 Task: Create a due date automation trigger when advanced on, 2 working days before a card is due add basic with the blue label at 11:00 AM.
Action: Mouse moved to (829, 244)
Screenshot: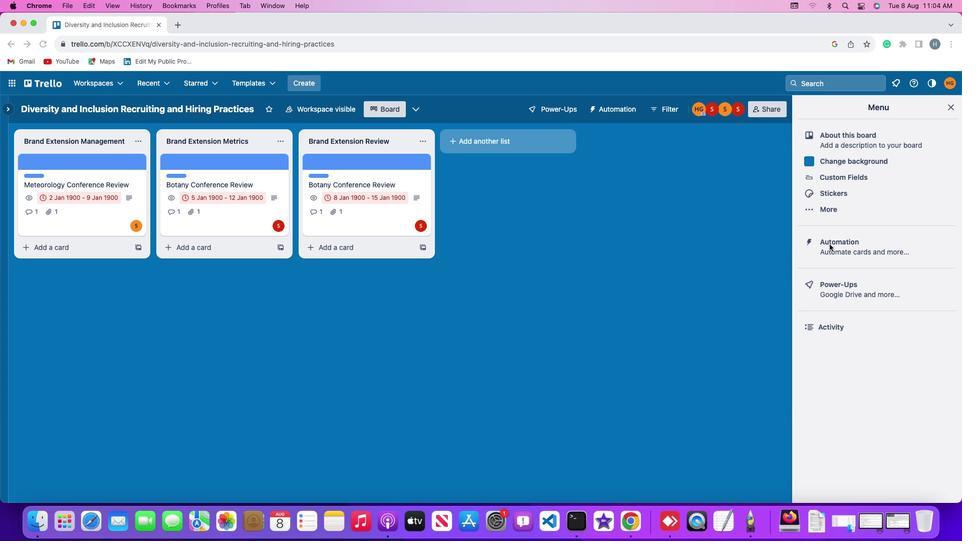
Action: Mouse pressed left at (829, 244)
Screenshot: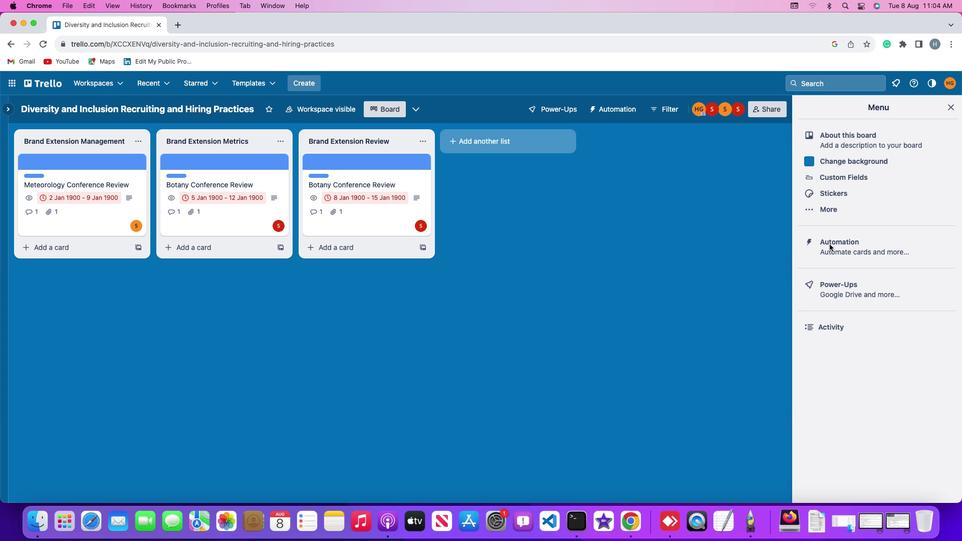 
Action: Mouse pressed left at (829, 244)
Screenshot: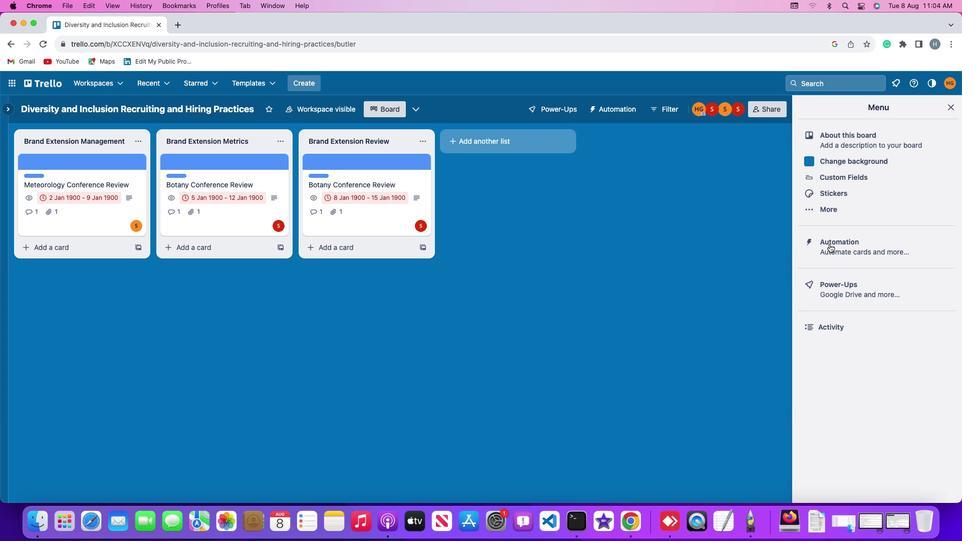 
Action: Mouse moved to (63, 235)
Screenshot: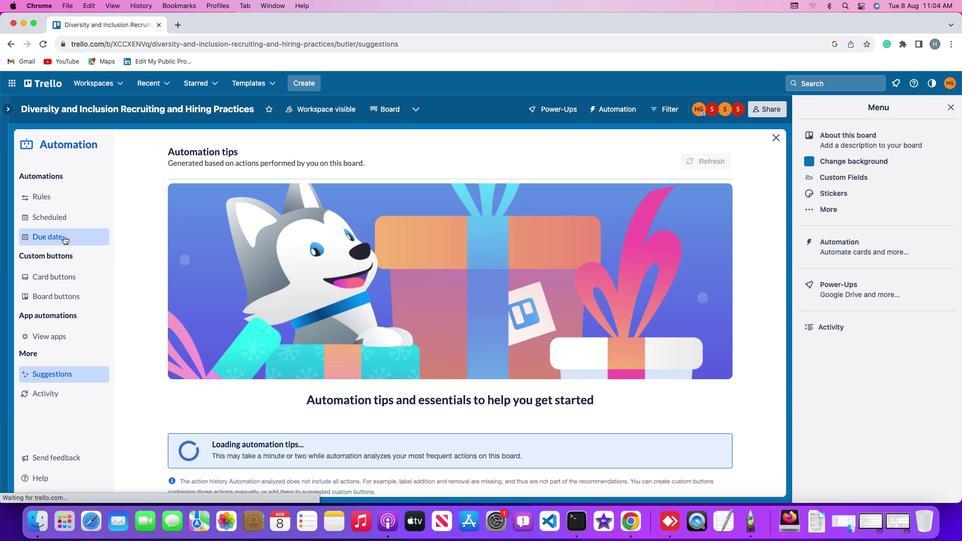 
Action: Mouse pressed left at (63, 235)
Screenshot: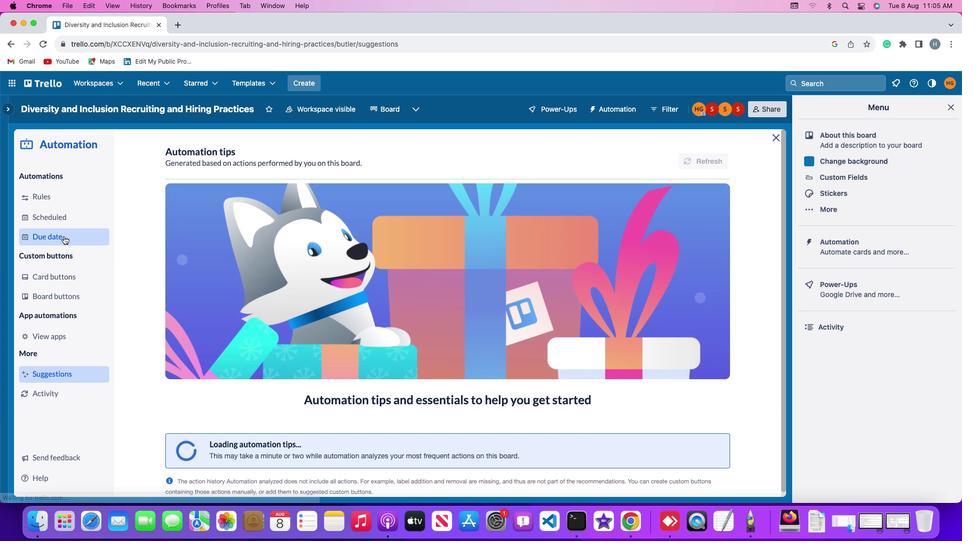 
Action: Mouse moved to (661, 152)
Screenshot: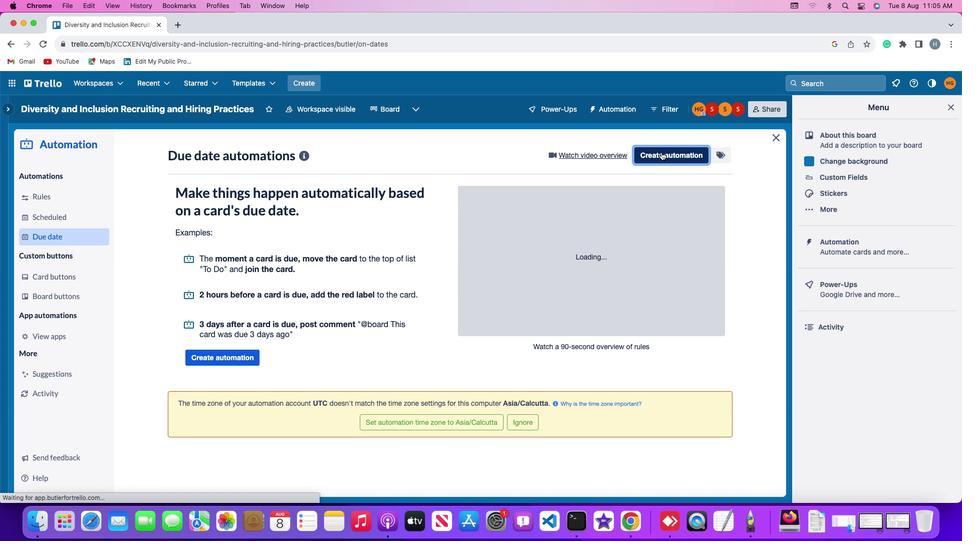 
Action: Mouse pressed left at (661, 152)
Screenshot: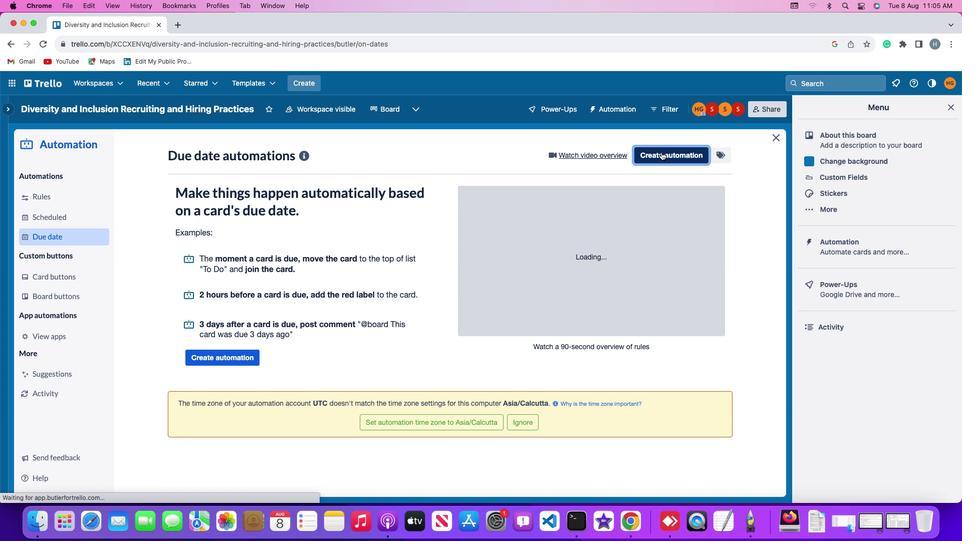 
Action: Mouse moved to (243, 248)
Screenshot: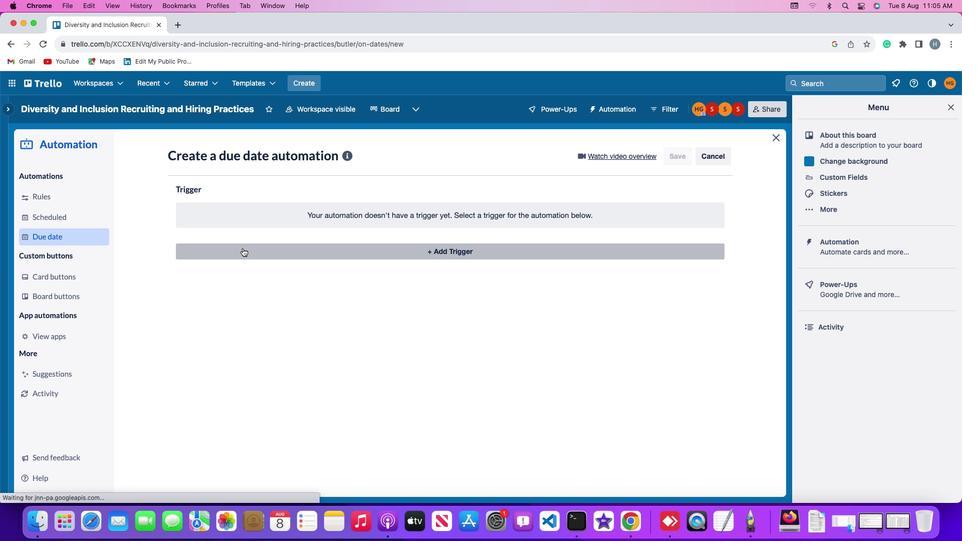 
Action: Mouse pressed left at (243, 248)
Screenshot: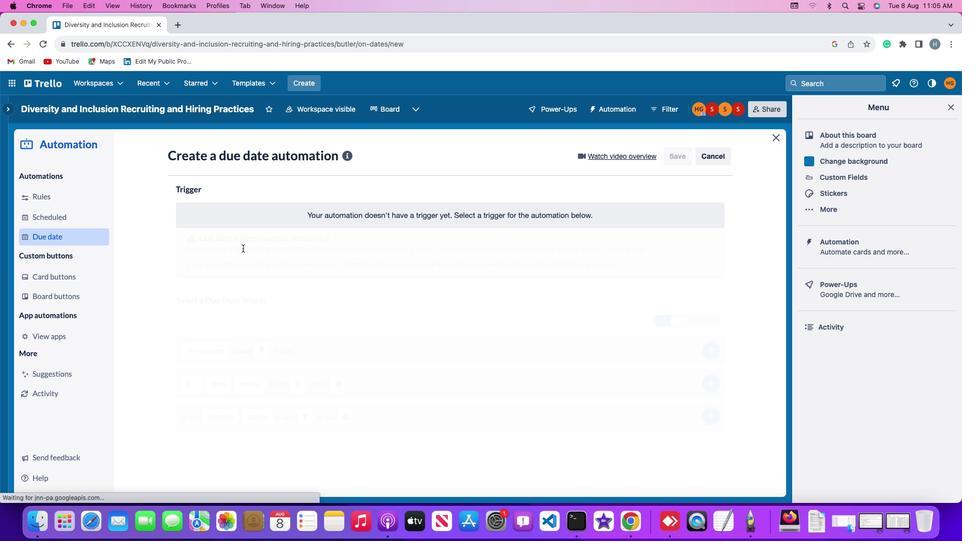
Action: Mouse moved to (194, 406)
Screenshot: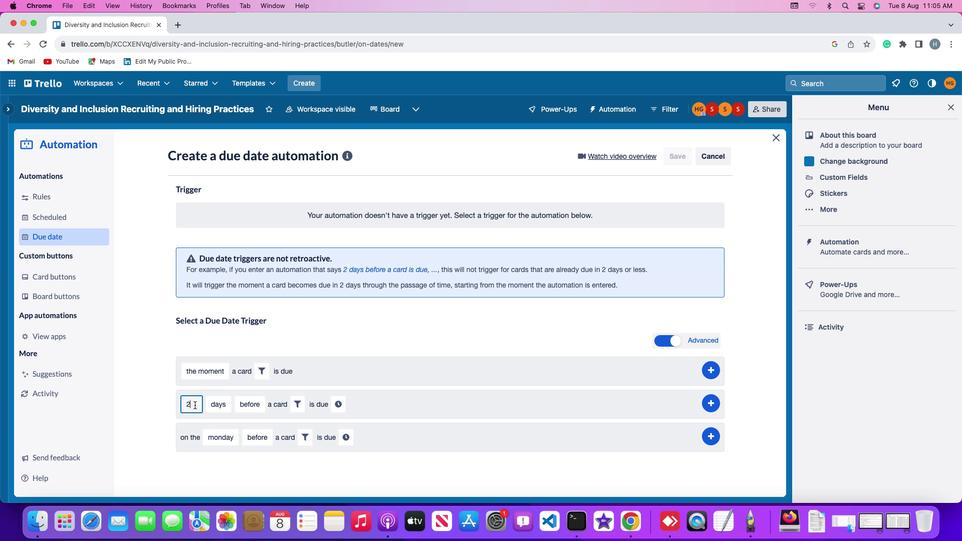 
Action: Mouse pressed left at (194, 406)
Screenshot: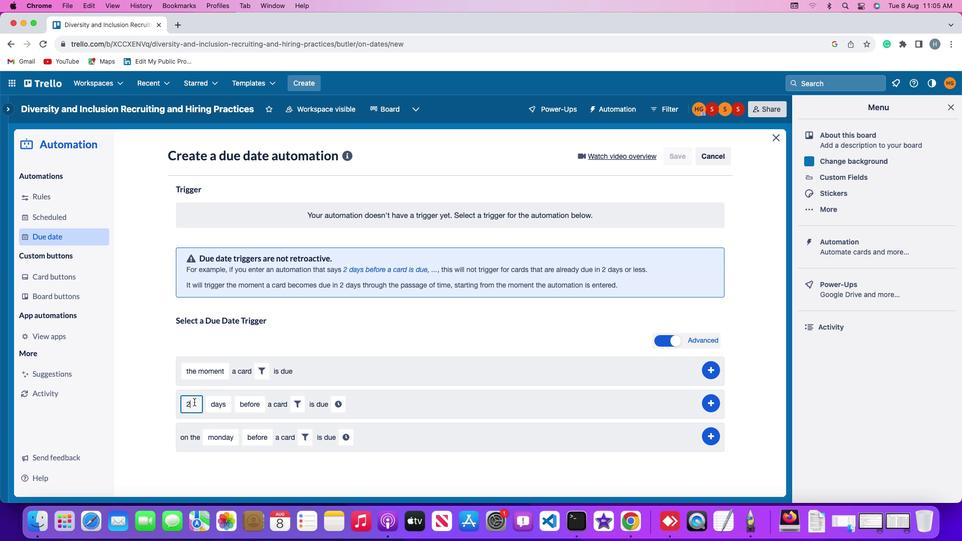 
Action: Mouse moved to (194, 402)
Screenshot: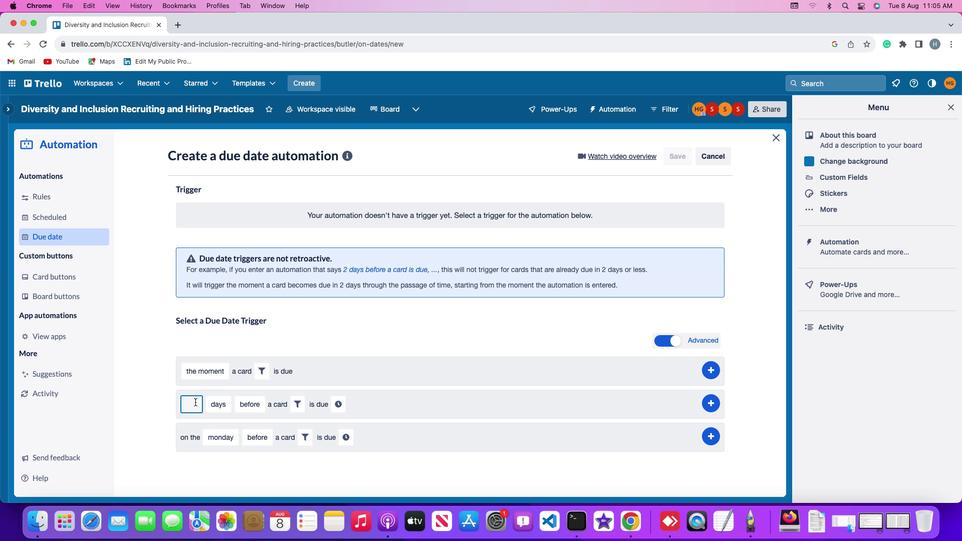 
Action: Key pressed Key.backspace
Screenshot: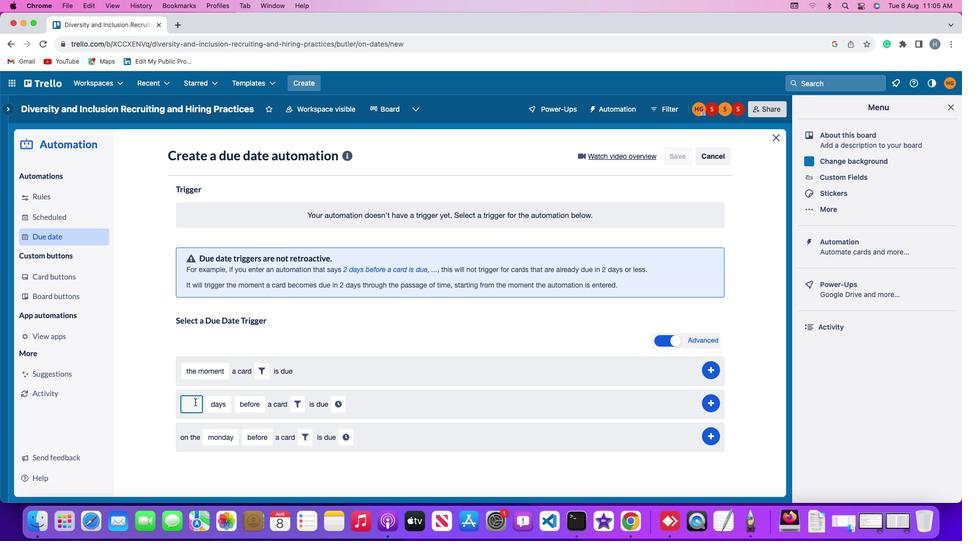 
Action: Mouse moved to (195, 402)
Screenshot: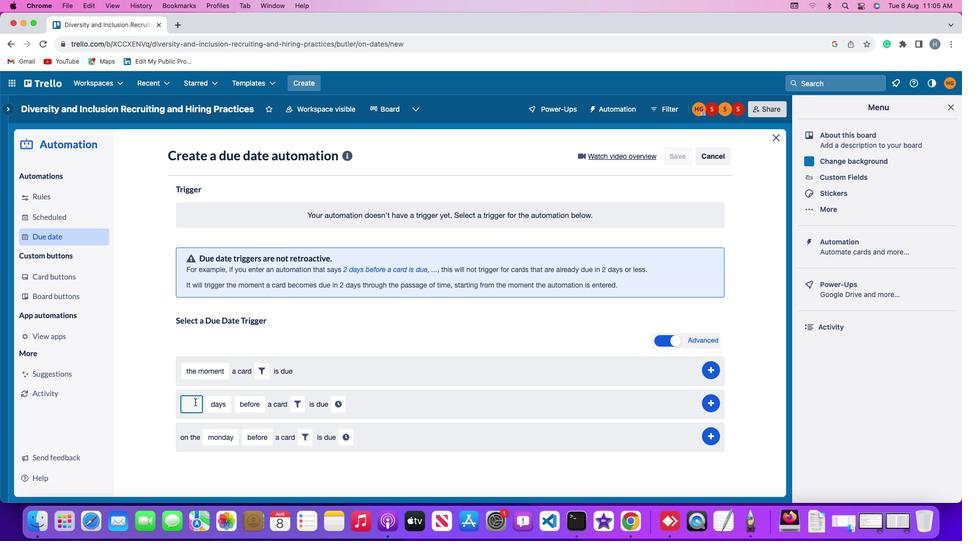 
Action: Key pressed '2'
Screenshot: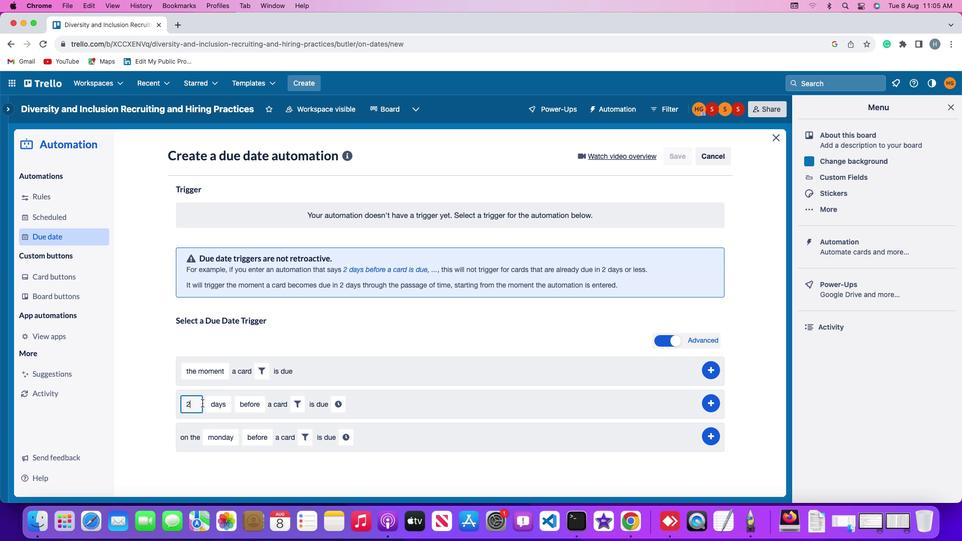 
Action: Mouse moved to (216, 403)
Screenshot: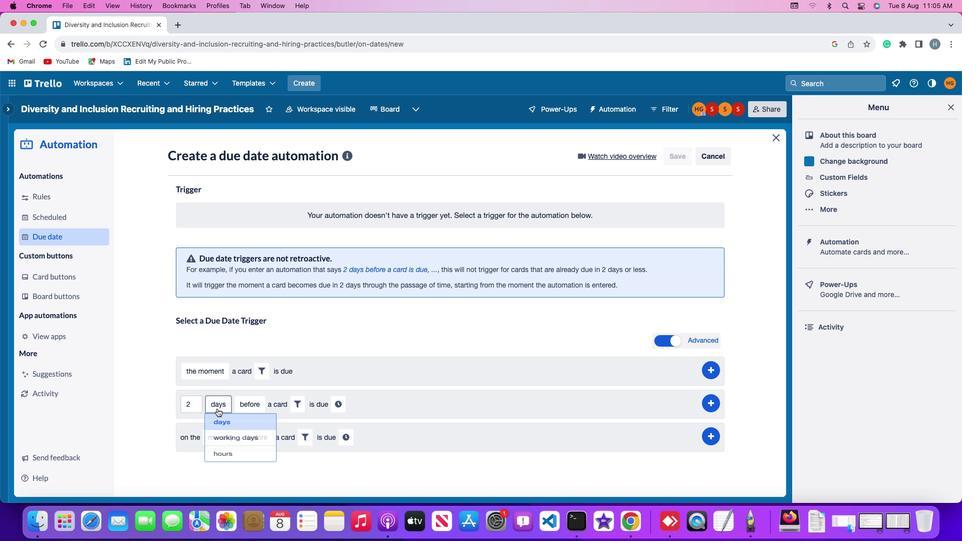 
Action: Mouse pressed left at (216, 403)
Screenshot: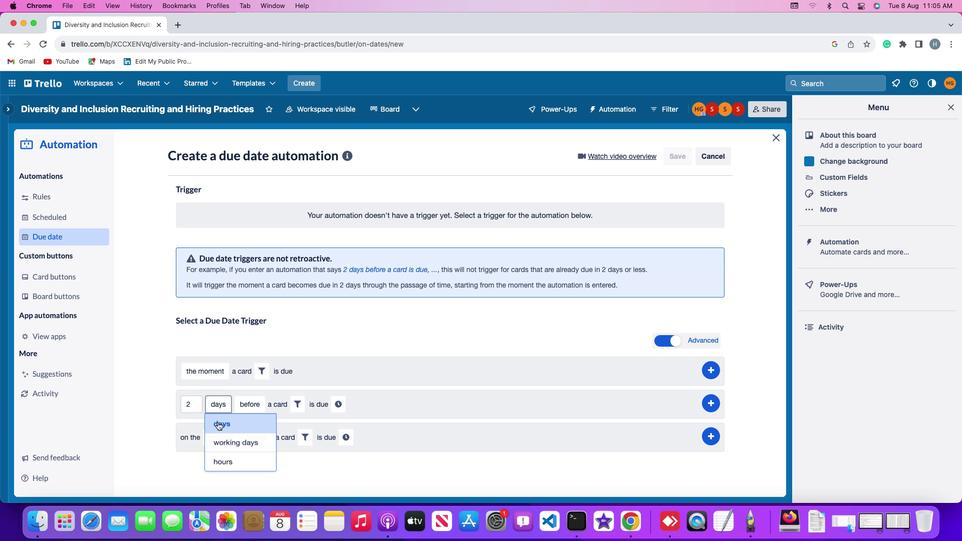 
Action: Mouse moved to (222, 439)
Screenshot: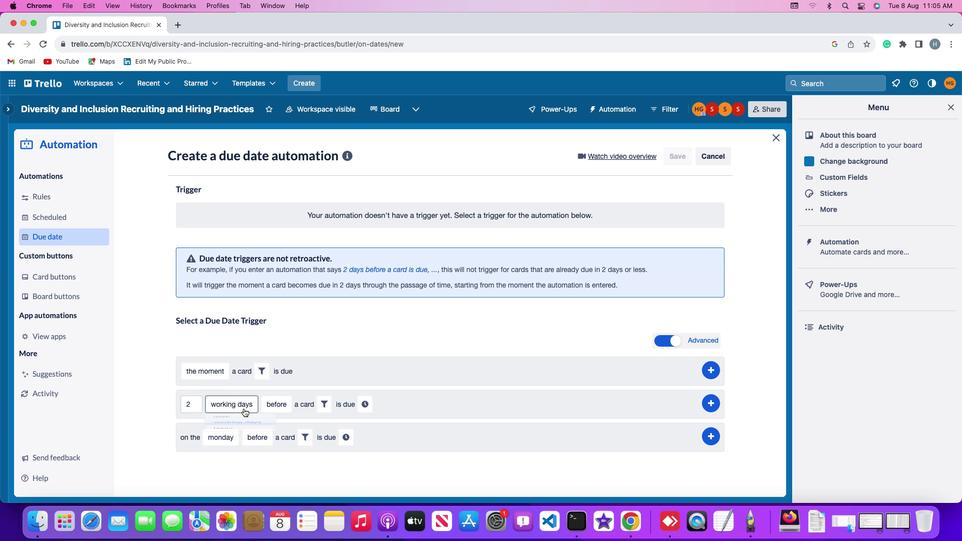 
Action: Mouse pressed left at (222, 439)
Screenshot: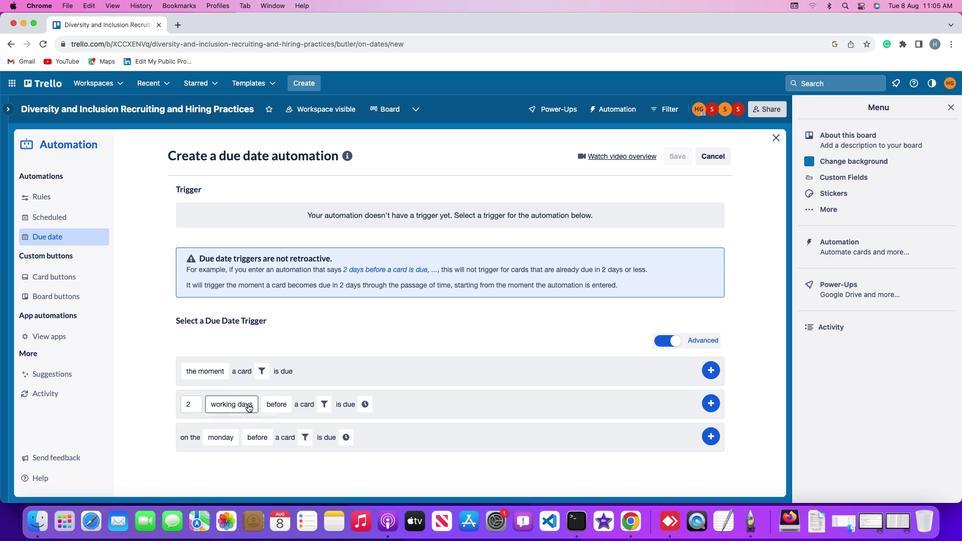 
Action: Mouse moved to (268, 402)
Screenshot: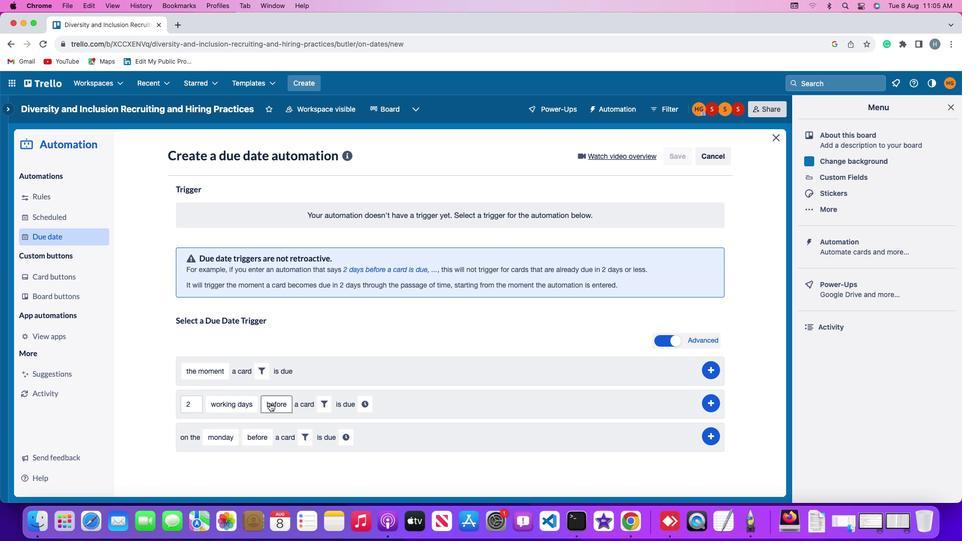 
Action: Mouse pressed left at (268, 402)
Screenshot: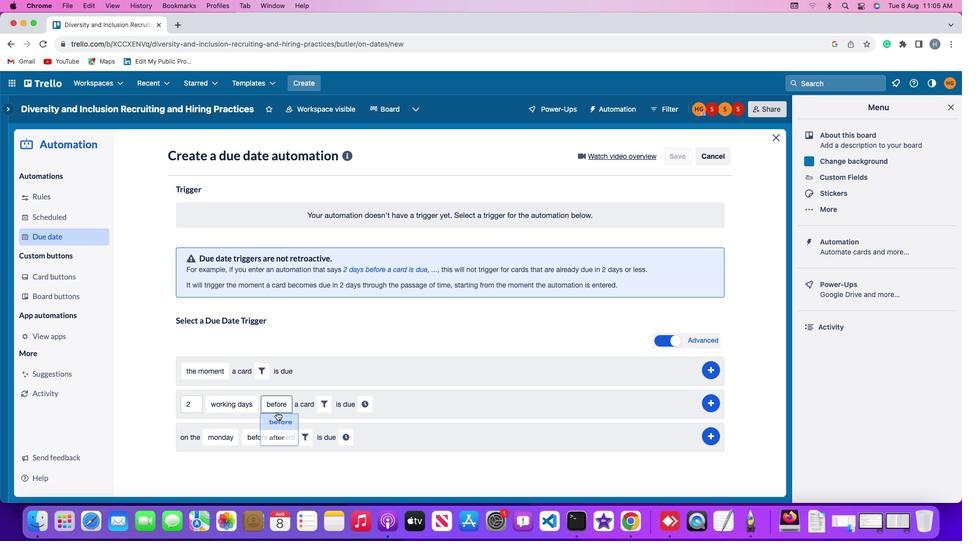 
Action: Mouse moved to (279, 422)
Screenshot: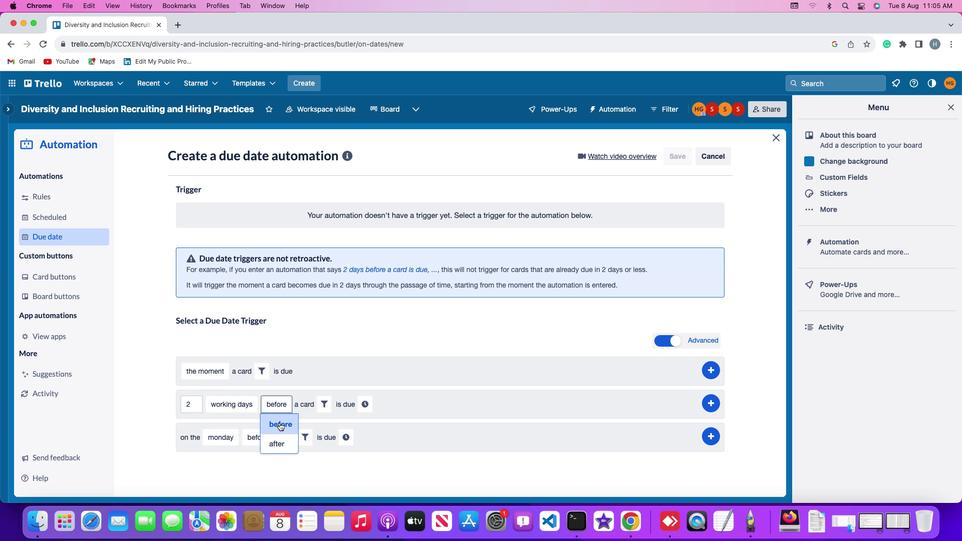 
Action: Mouse pressed left at (279, 422)
Screenshot: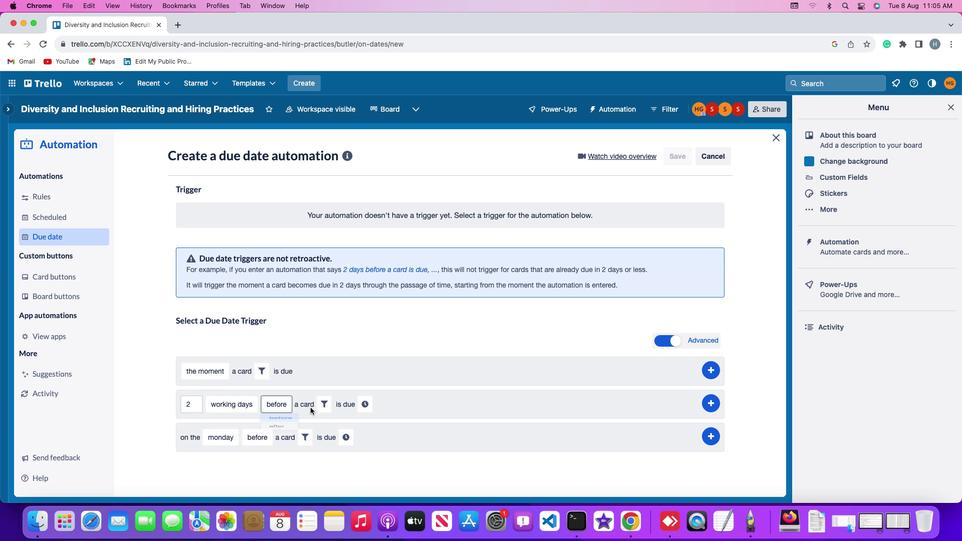 
Action: Mouse moved to (318, 404)
Screenshot: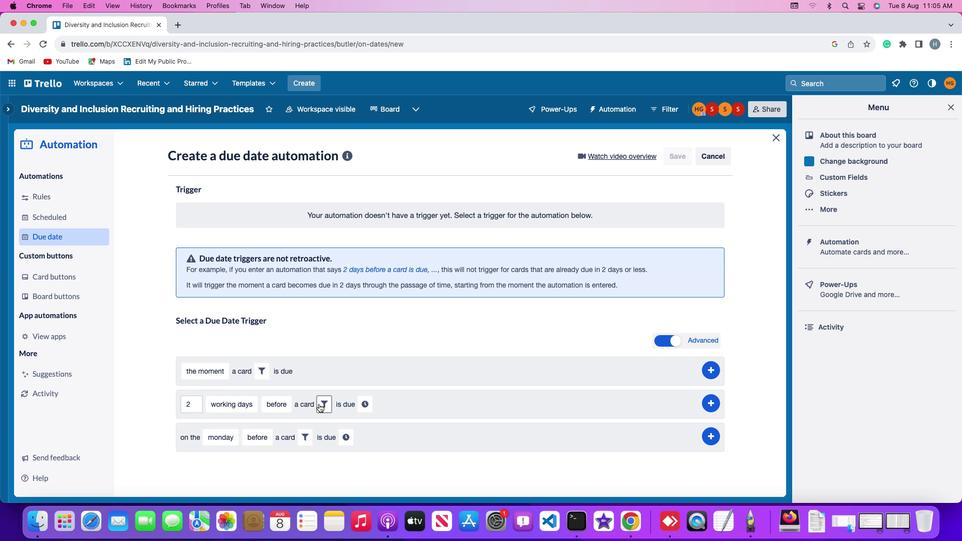 
Action: Mouse pressed left at (318, 404)
Screenshot: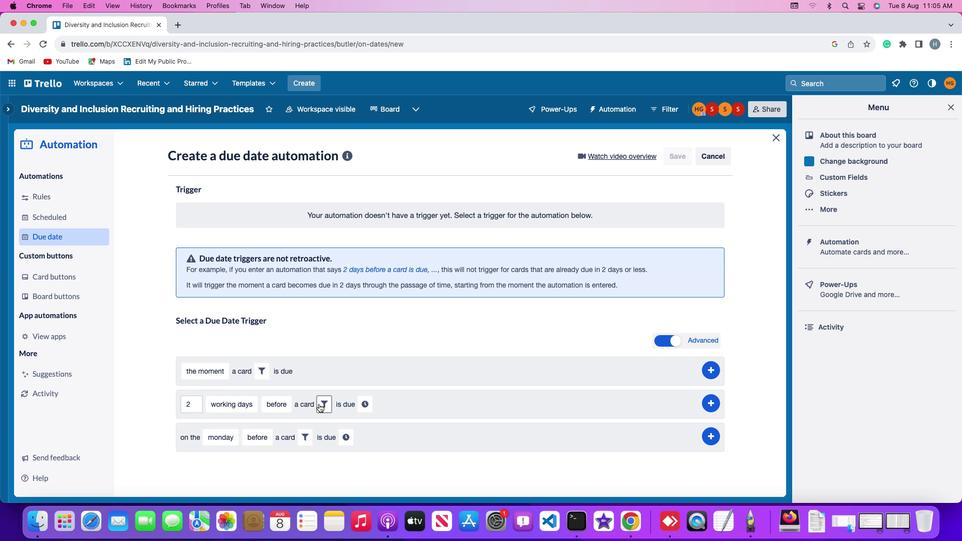 
Action: Mouse moved to (340, 436)
Screenshot: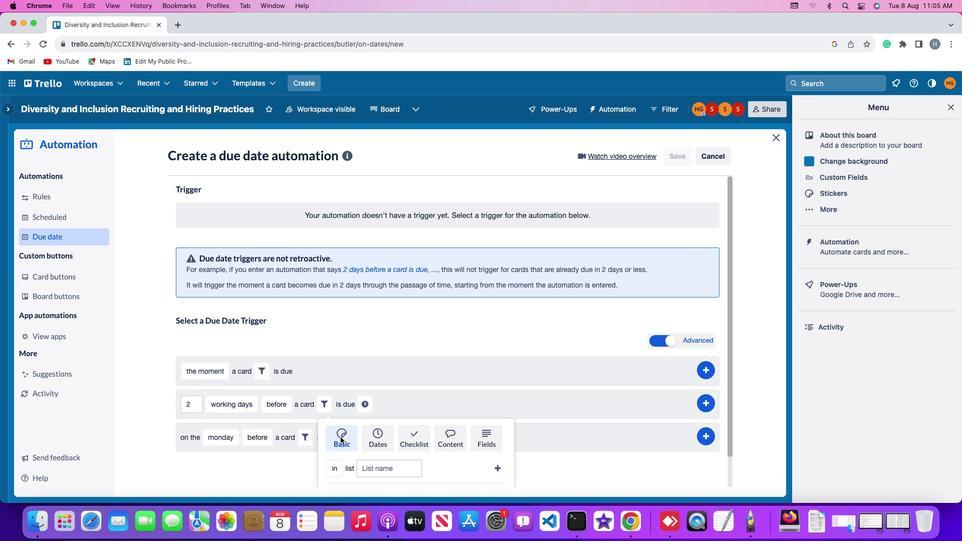 
Action: Mouse pressed left at (340, 436)
Screenshot: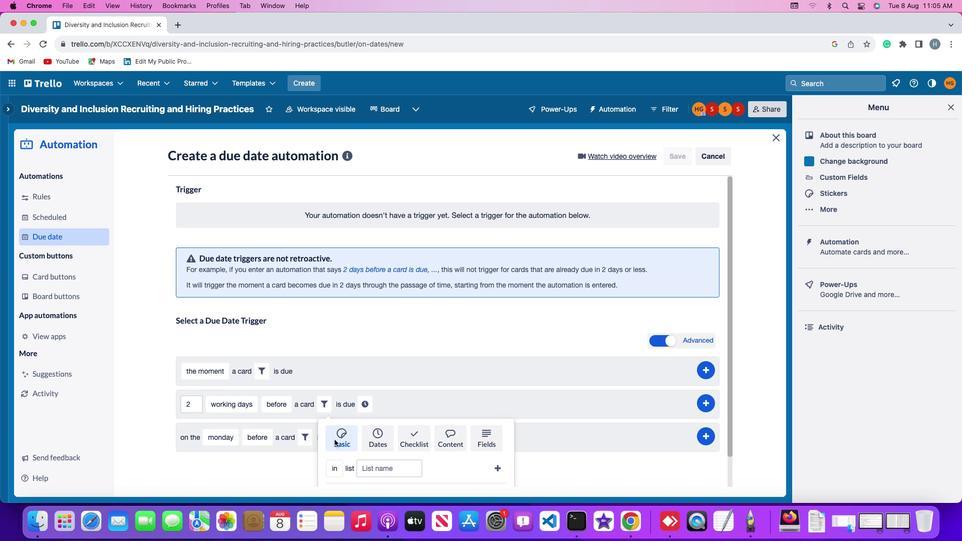 
Action: Mouse moved to (295, 457)
Screenshot: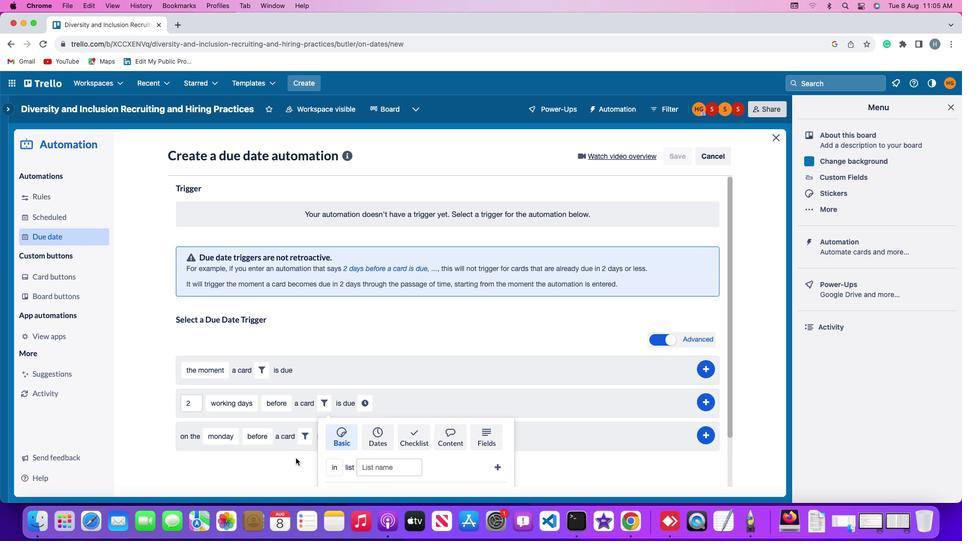 
Action: Mouse scrolled (295, 457) with delta (0, 0)
Screenshot: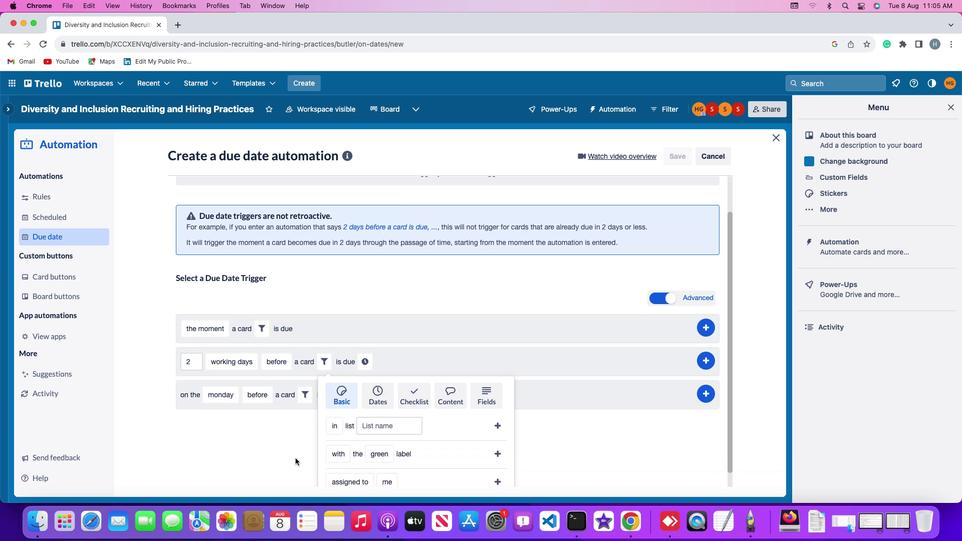 
Action: Mouse scrolled (295, 457) with delta (0, 0)
Screenshot: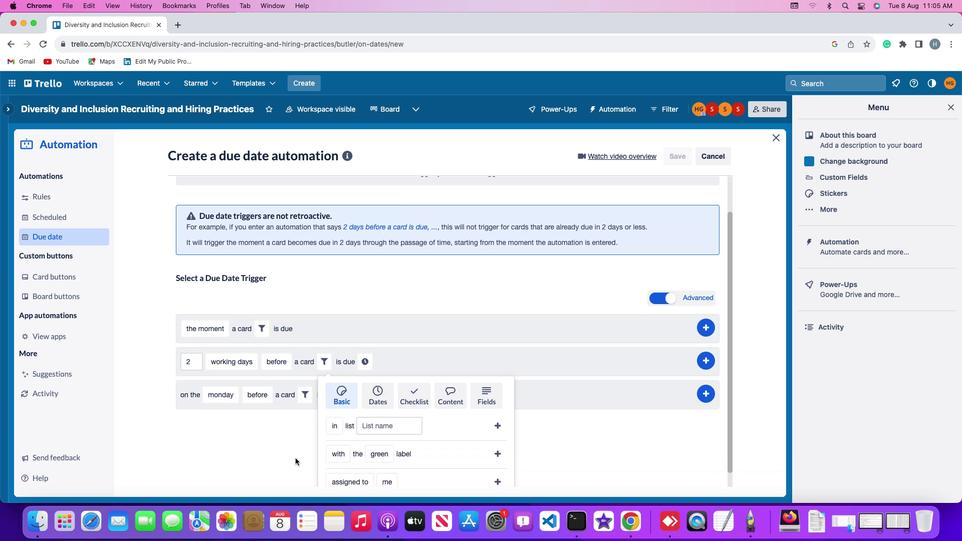 
Action: Mouse scrolled (295, 457) with delta (0, -1)
Screenshot: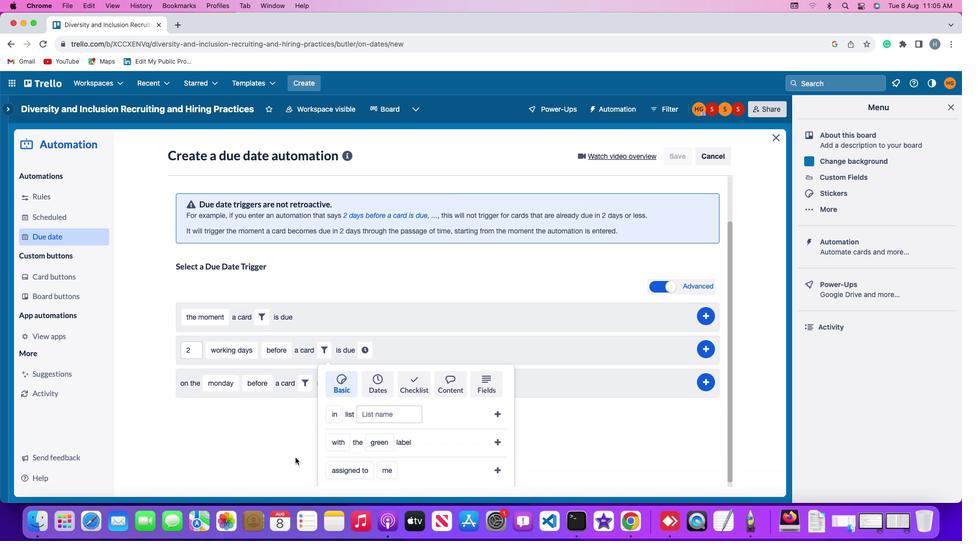 
Action: Mouse scrolled (295, 457) with delta (0, -2)
Screenshot: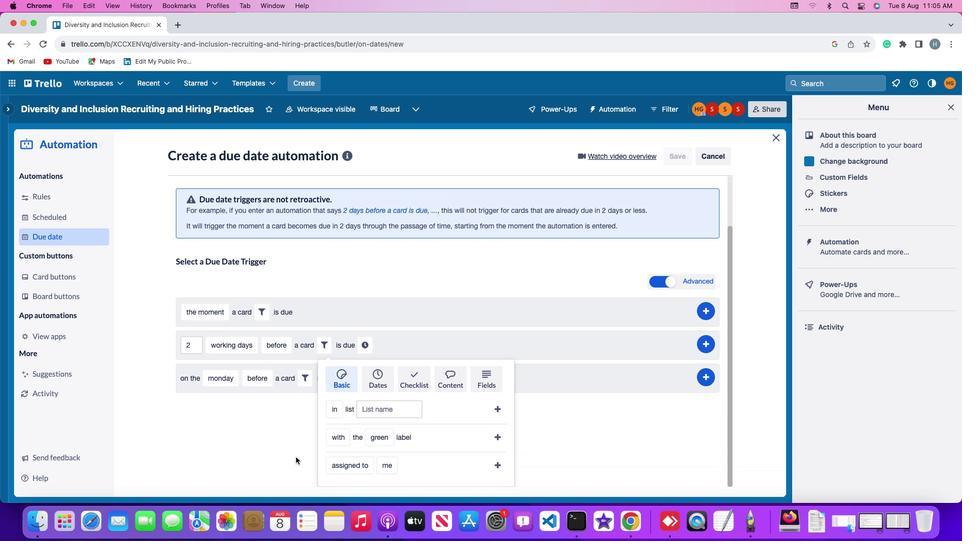 
Action: Mouse scrolled (295, 457) with delta (0, -2)
Screenshot: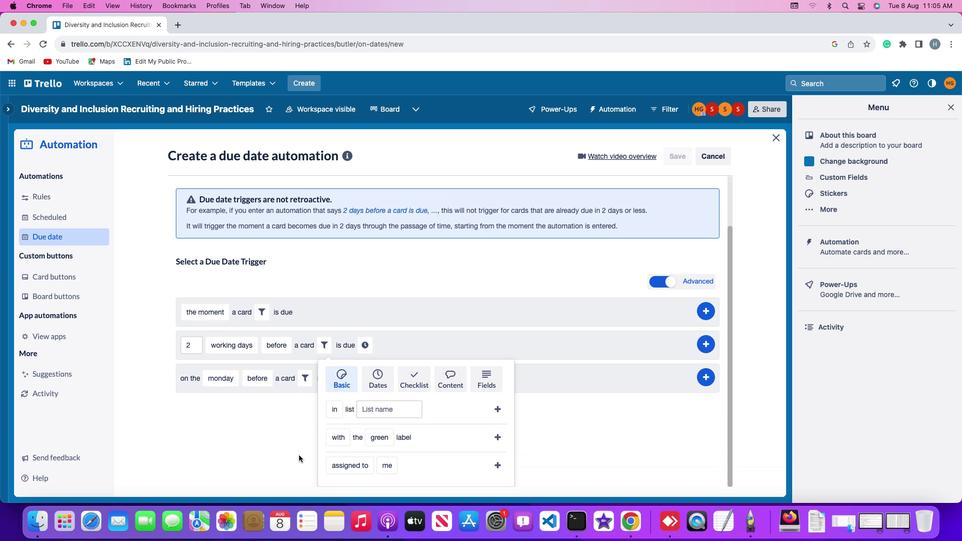 
Action: Mouse moved to (335, 441)
Screenshot: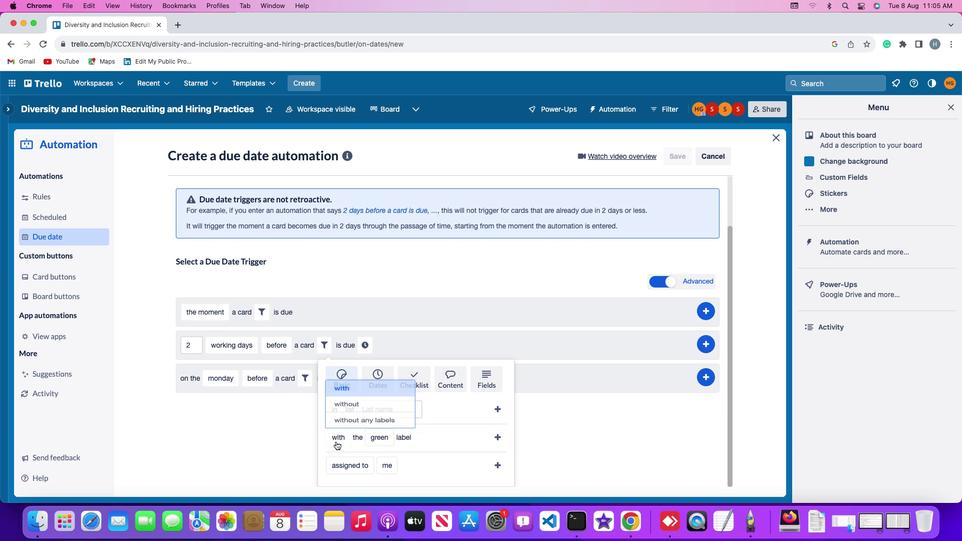 
Action: Mouse pressed left at (335, 441)
Screenshot: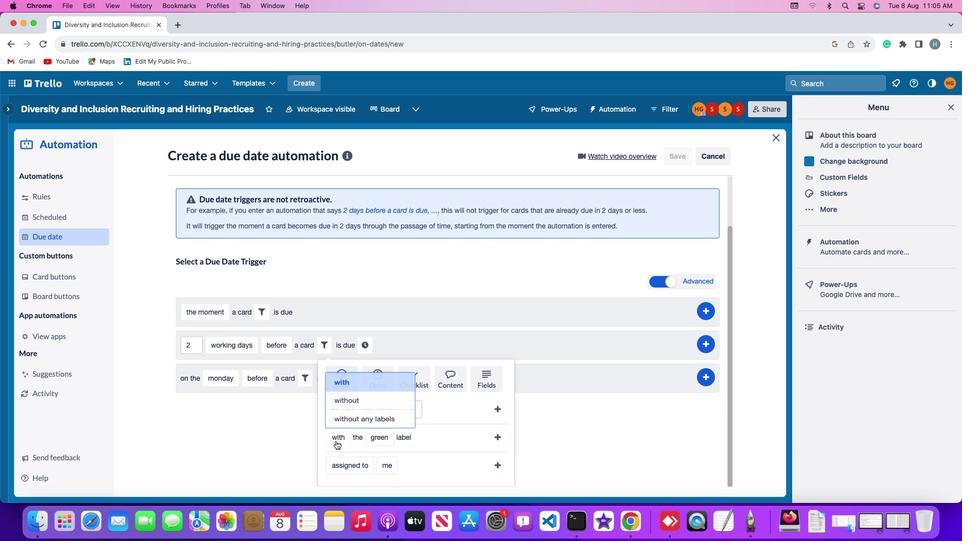 
Action: Mouse moved to (351, 379)
Screenshot: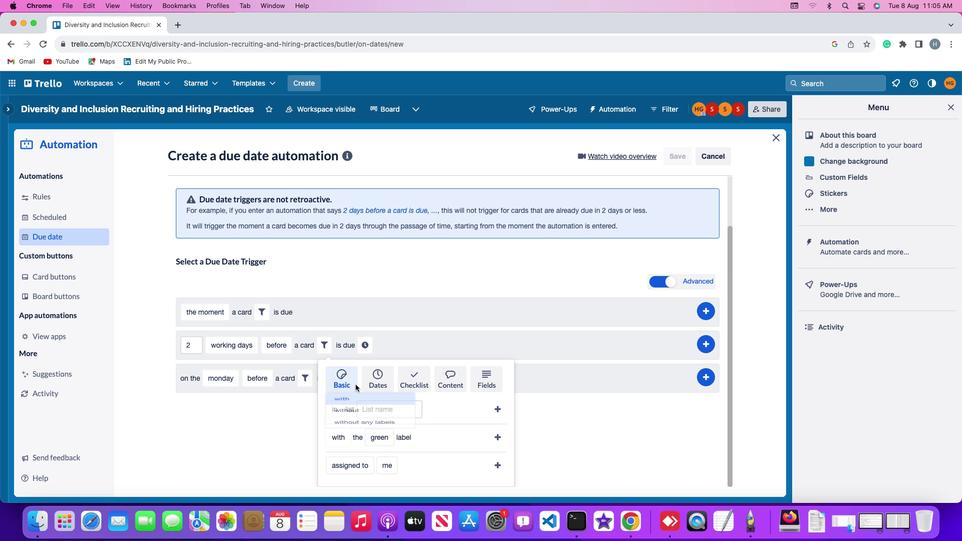 
Action: Mouse pressed left at (351, 379)
Screenshot: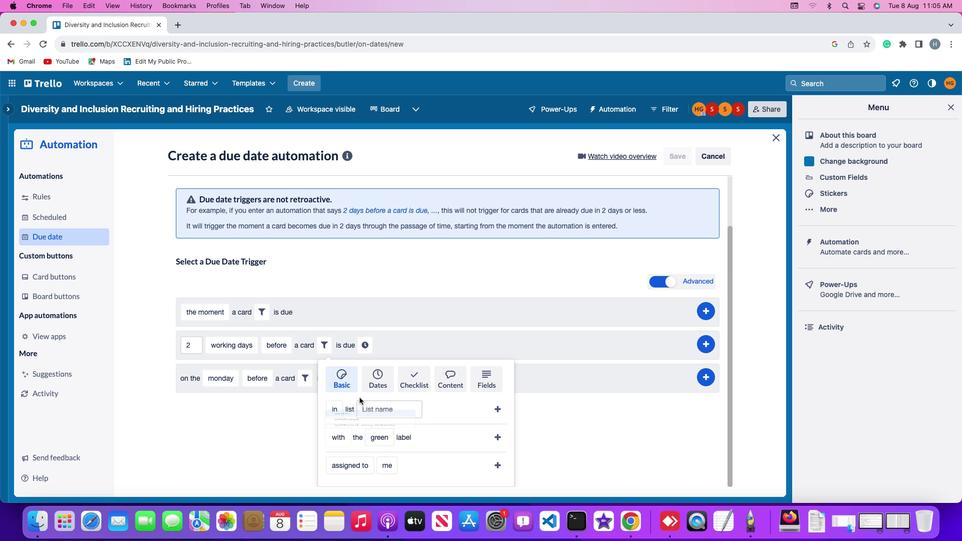 
Action: Mouse moved to (377, 443)
Screenshot: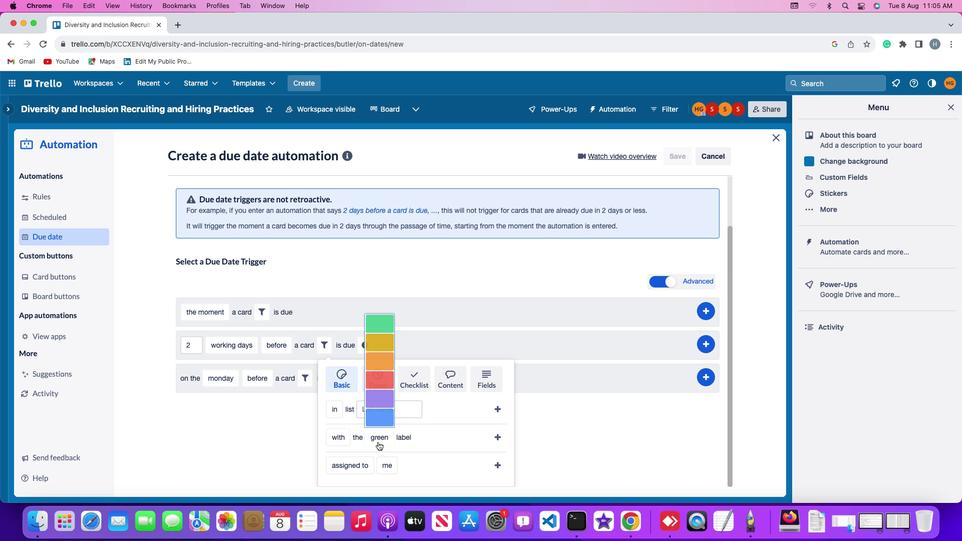 
Action: Mouse pressed left at (377, 443)
Screenshot: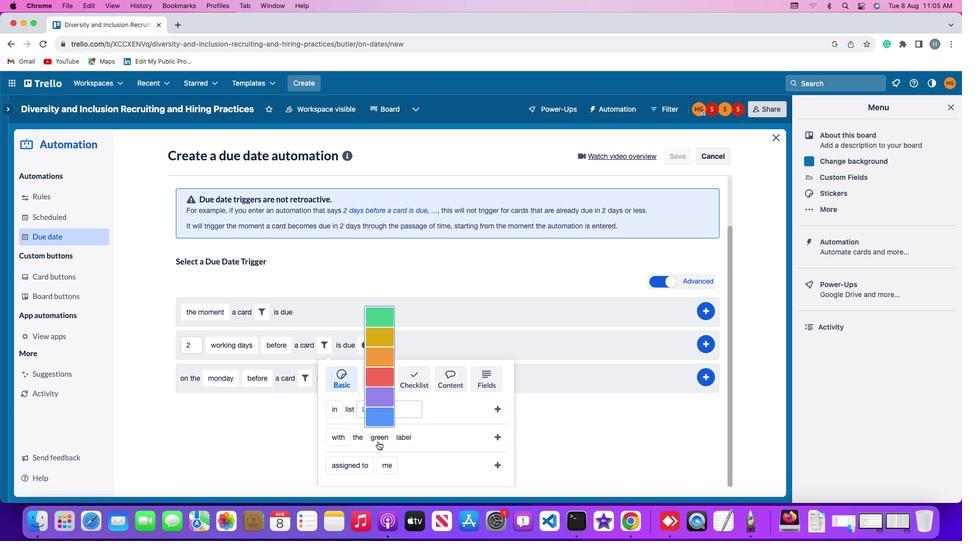 
Action: Mouse moved to (380, 420)
Screenshot: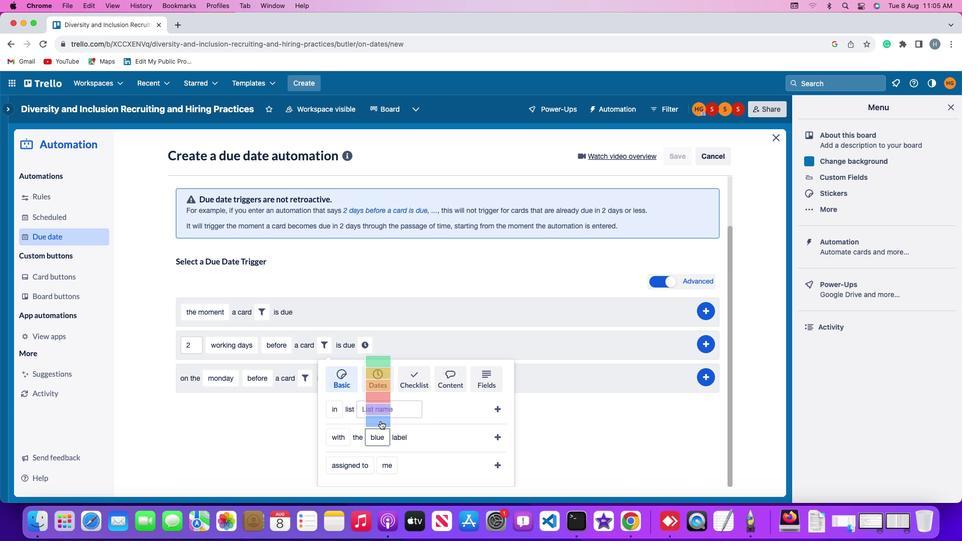 
Action: Mouse pressed left at (380, 420)
Screenshot: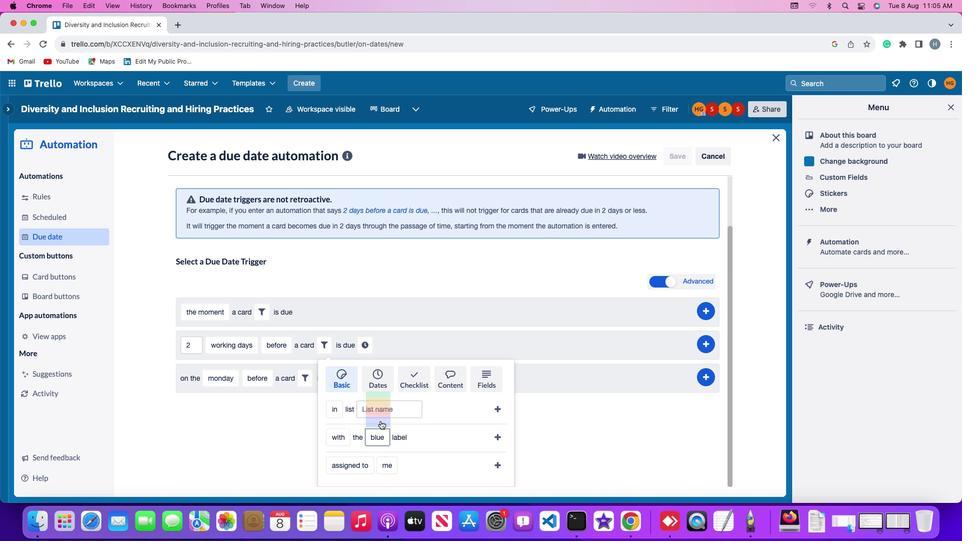 
Action: Mouse moved to (496, 435)
Screenshot: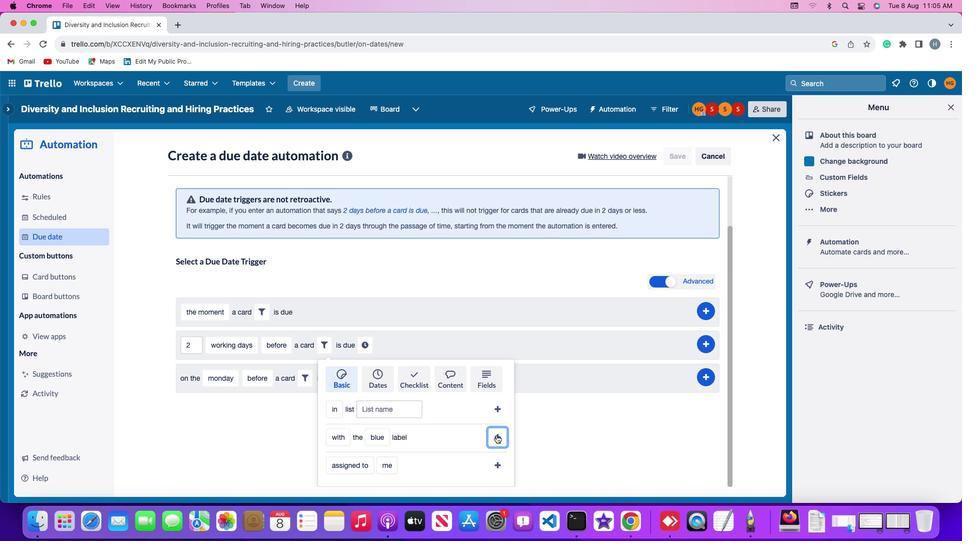 
Action: Mouse pressed left at (496, 435)
Screenshot: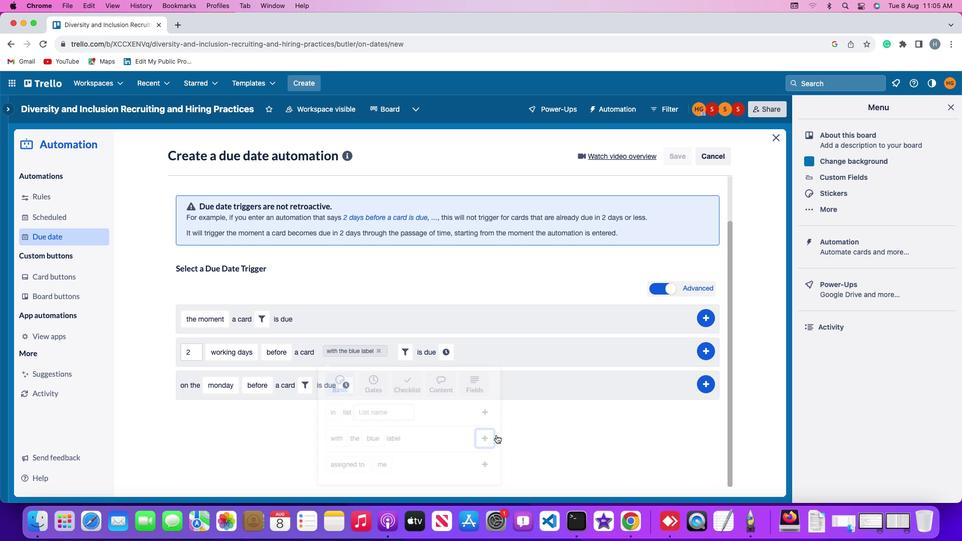 
Action: Mouse moved to (447, 403)
Screenshot: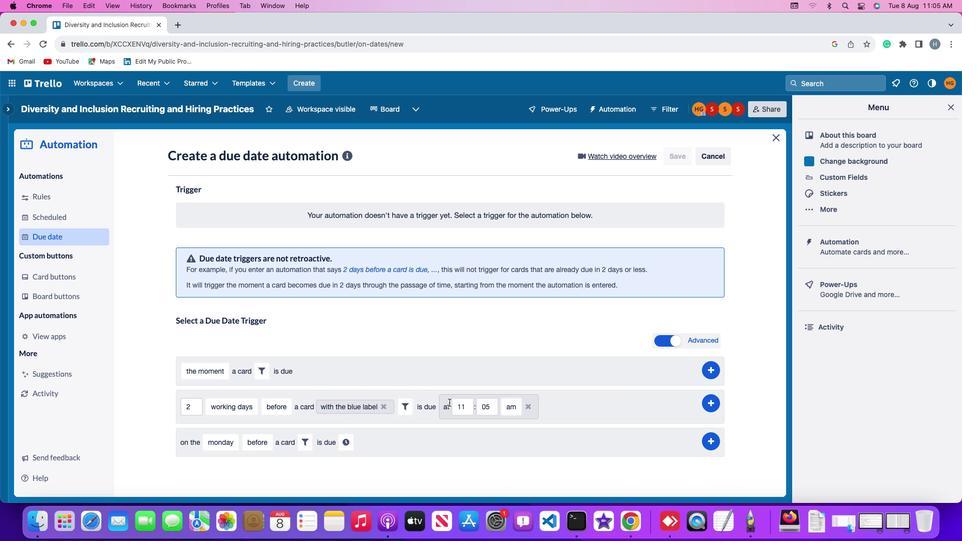
Action: Mouse pressed left at (447, 403)
Screenshot: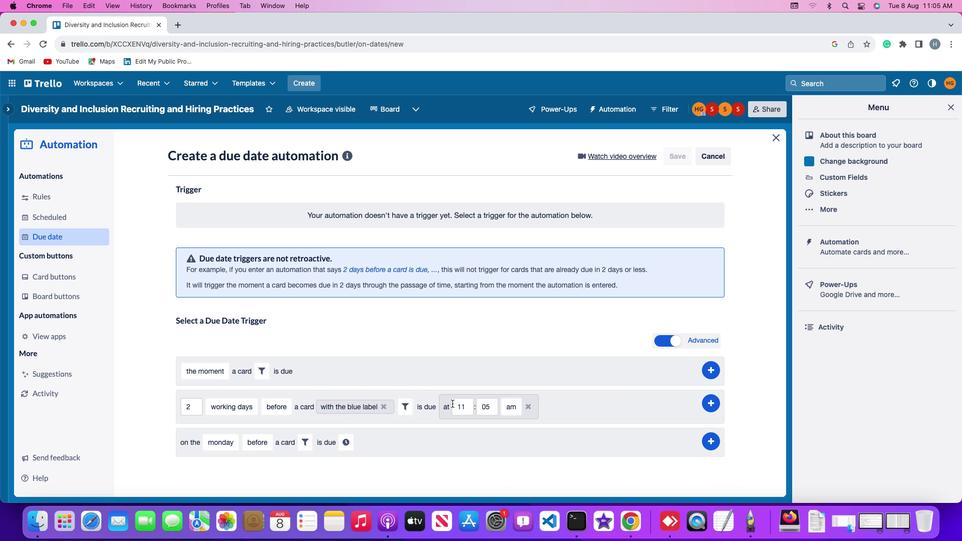 
Action: Mouse moved to (467, 406)
Screenshot: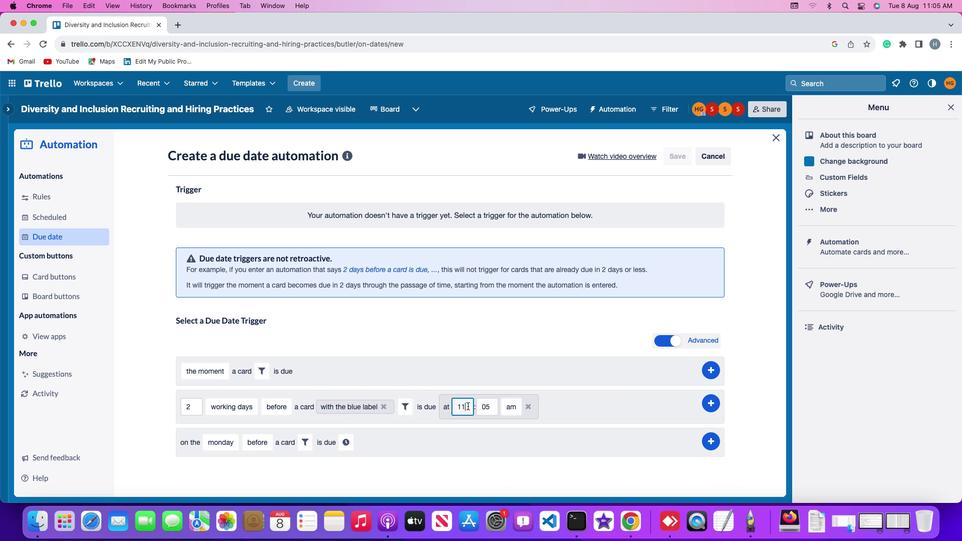 
Action: Mouse pressed left at (467, 406)
Screenshot: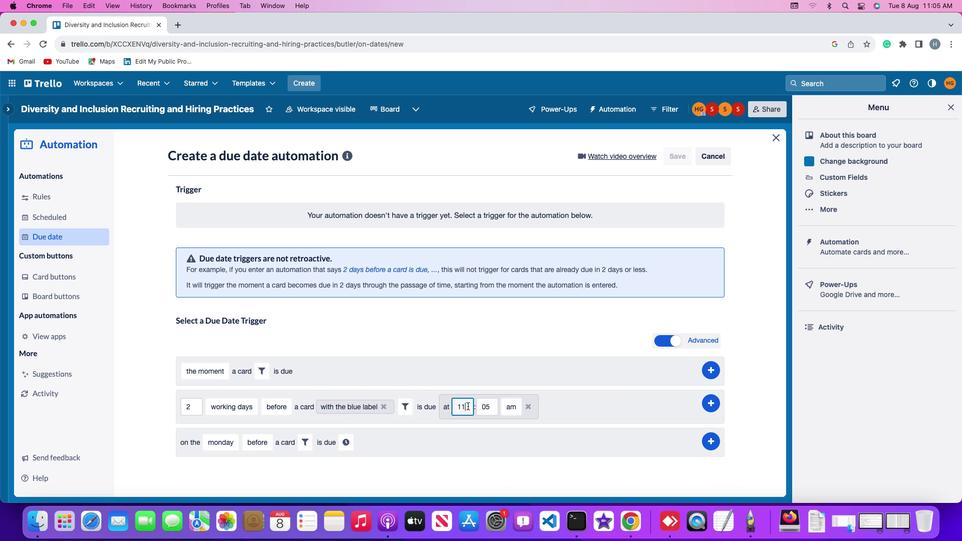 
Action: Key pressed Key.backspaceKey.backspace'1''1'
Screenshot: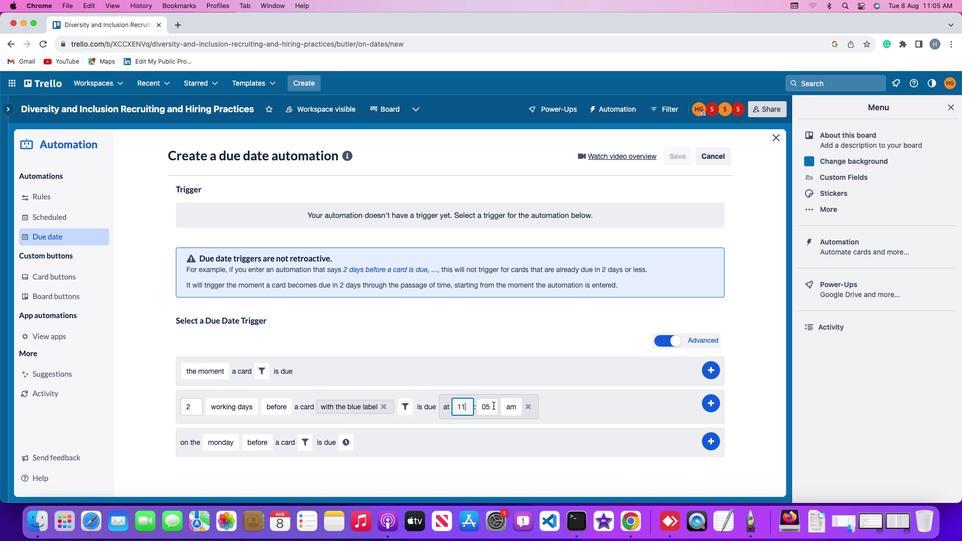 
Action: Mouse moved to (493, 405)
Screenshot: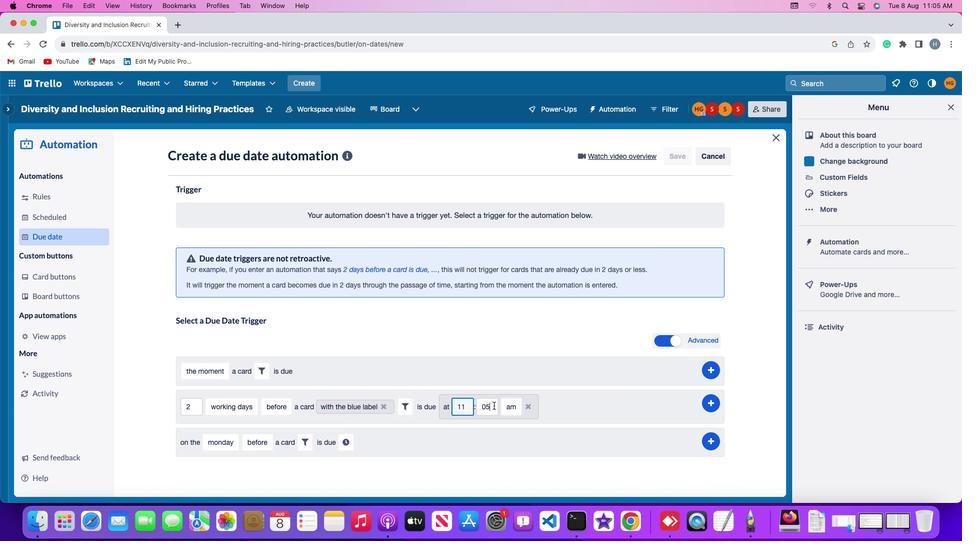 
Action: Mouse pressed left at (493, 405)
Screenshot: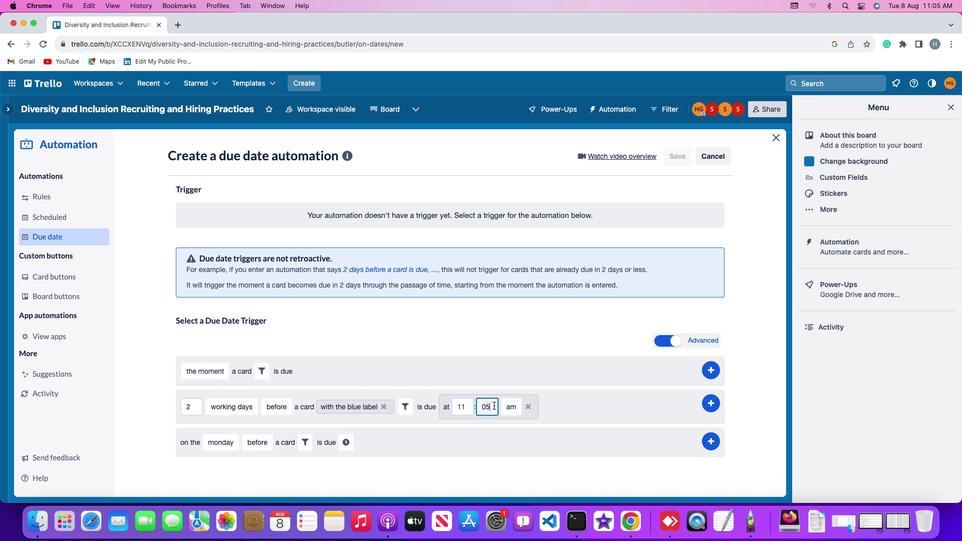 
Action: Key pressed Key.backspaceKey.backspace'0''0'
Screenshot: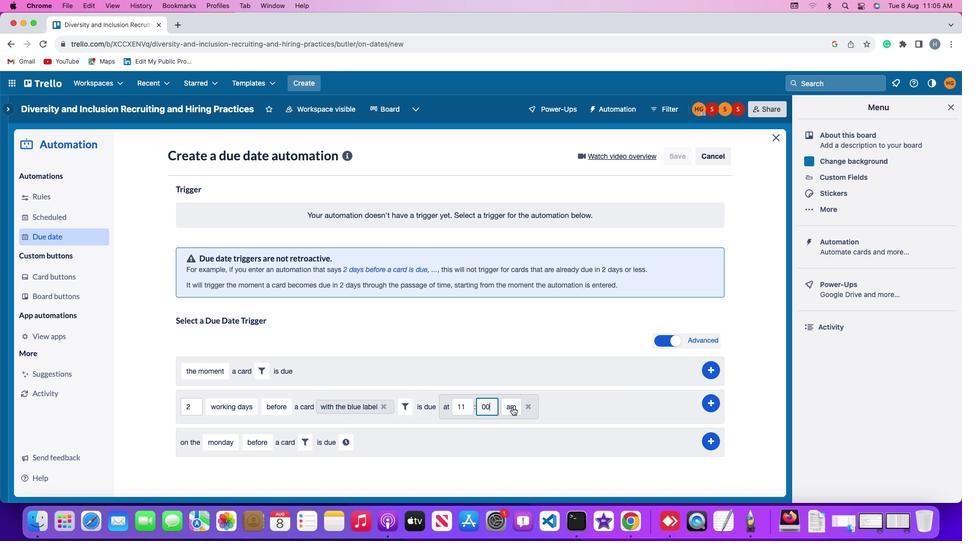 
Action: Mouse moved to (514, 406)
Screenshot: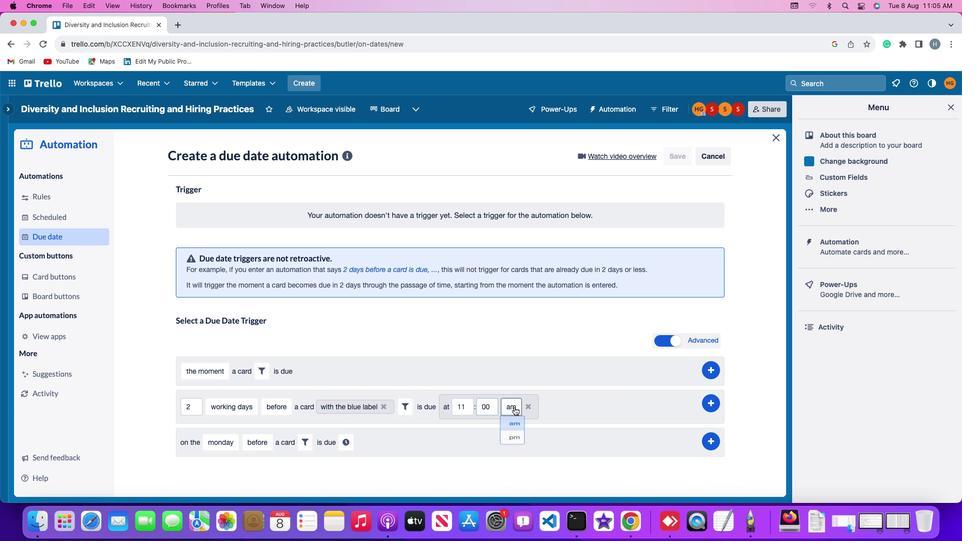 
Action: Mouse pressed left at (514, 406)
Screenshot: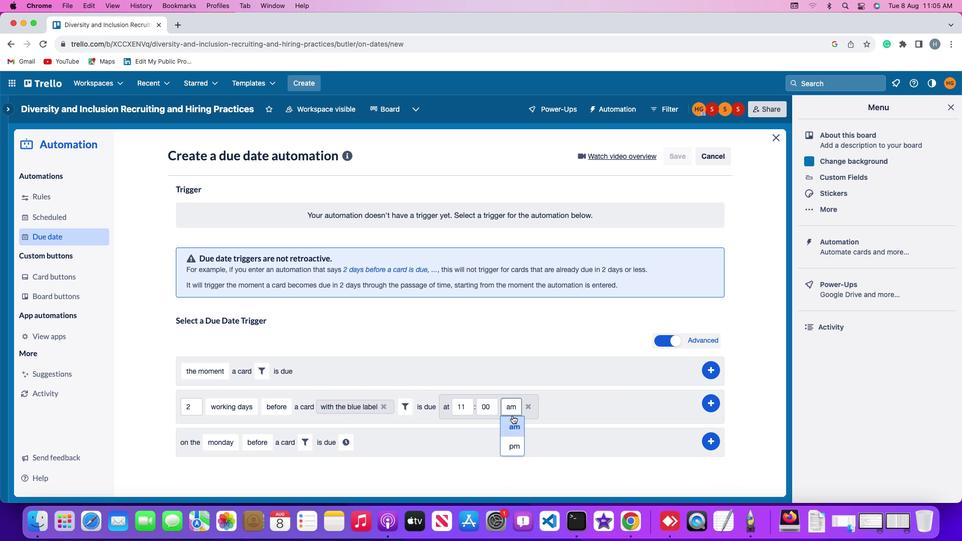 
Action: Mouse moved to (510, 425)
Screenshot: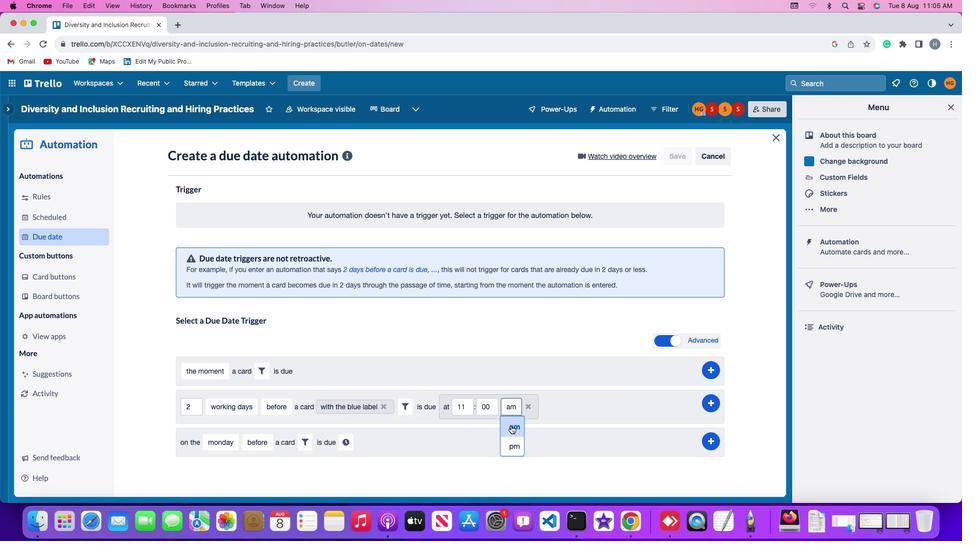 
Action: Mouse pressed left at (510, 425)
Screenshot: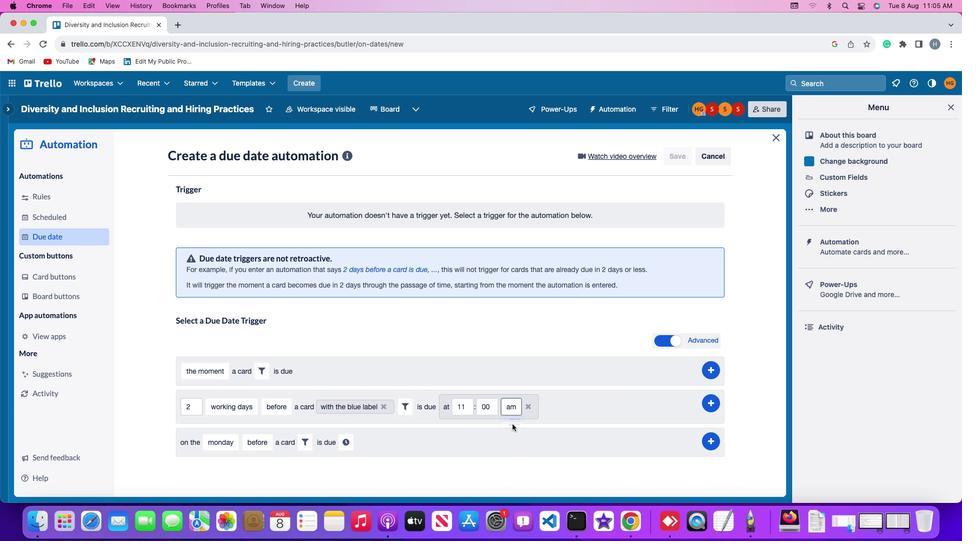 
Action: Mouse moved to (714, 400)
Screenshot: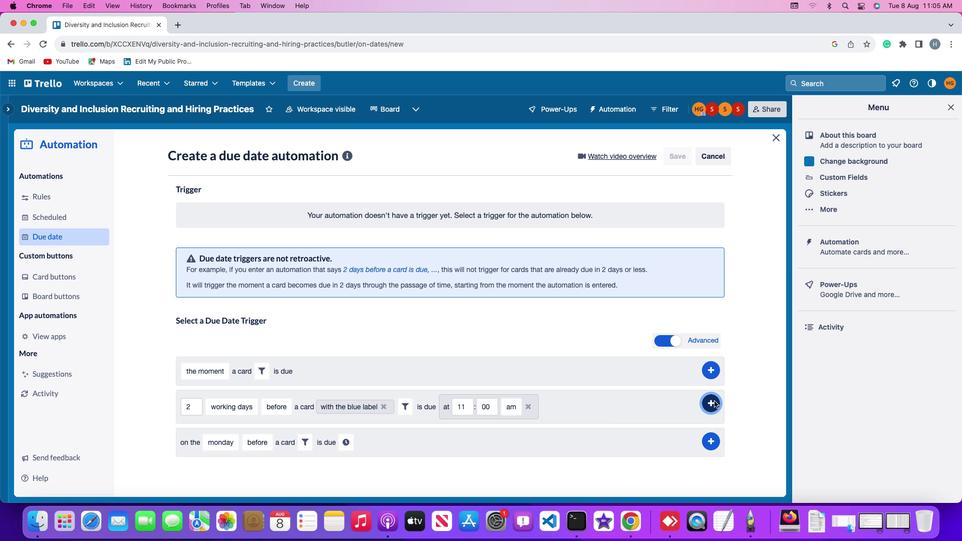
Action: Mouse pressed left at (714, 400)
Screenshot: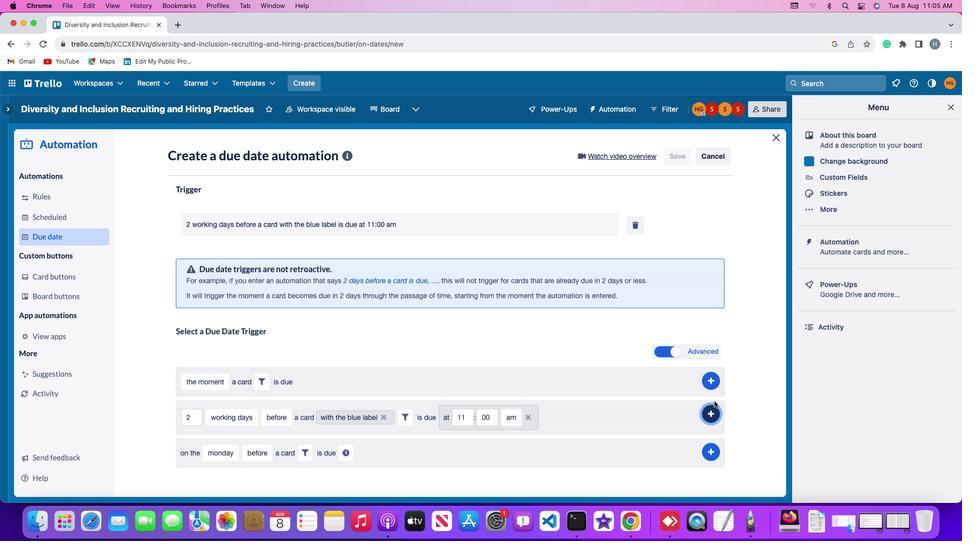 
Action: Mouse moved to (753, 320)
Screenshot: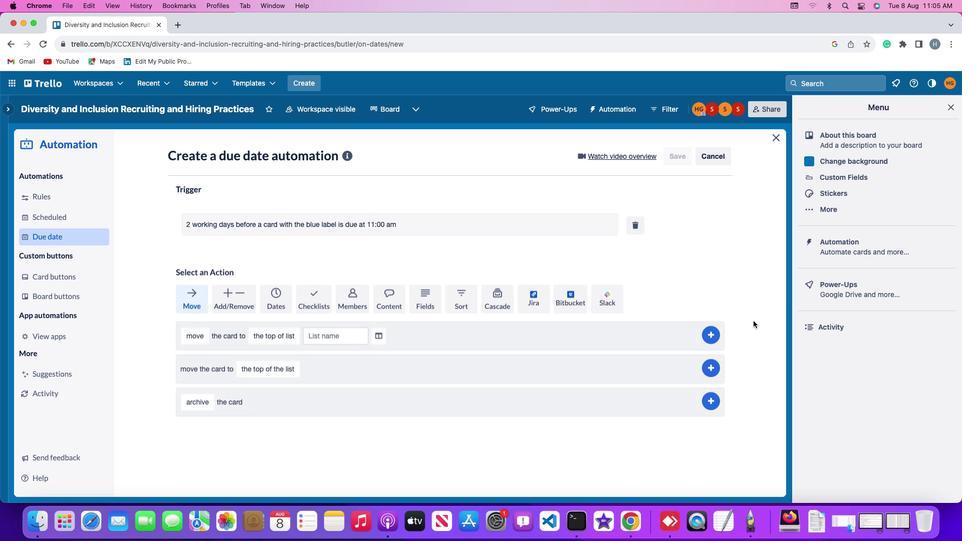 
